 Task: Change the speaker configuration of DirectX audio output to 5.1.
Action: Mouse moved to (107, 13)
Screenshot: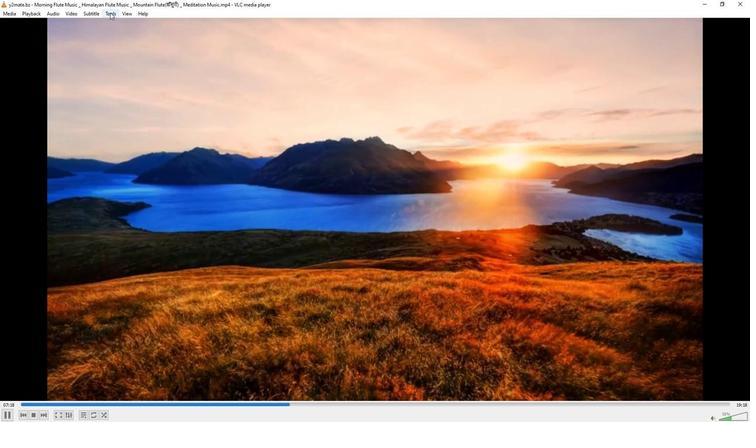 
Action: Mouse pressed left at (107, 13)
Screenshot: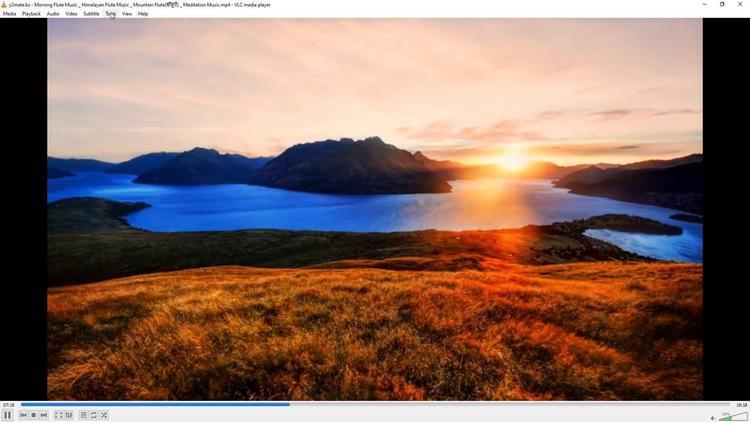 
Action: Mouse moved to (111, 106)
Screenshot: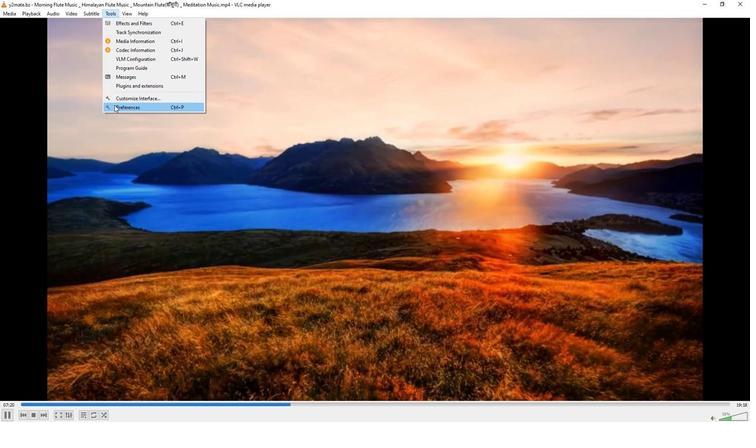 
Action: Mouse pressed left at (111, 106)
Screenshot: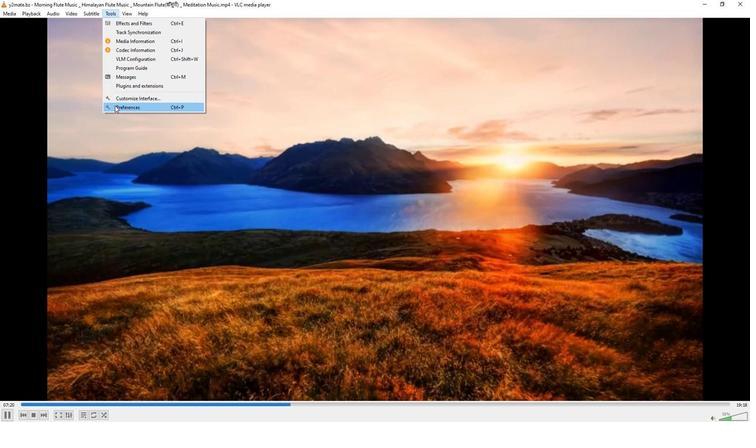 
Action: Mouse moved to (244, 345)
Screenshot: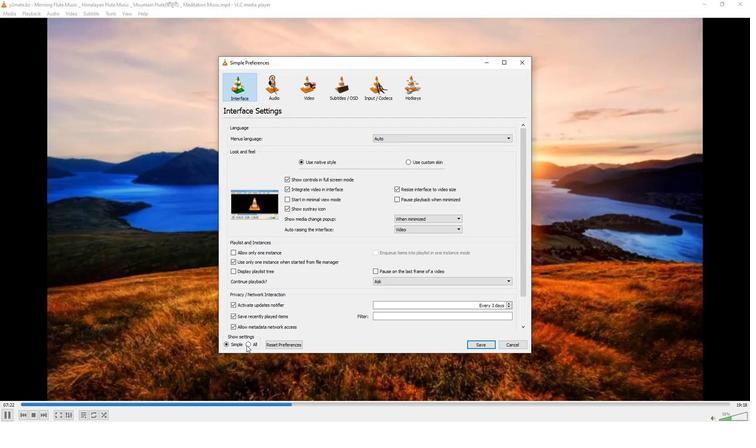 
Action: Mouse pressed left at (244, 345)
Screenshot: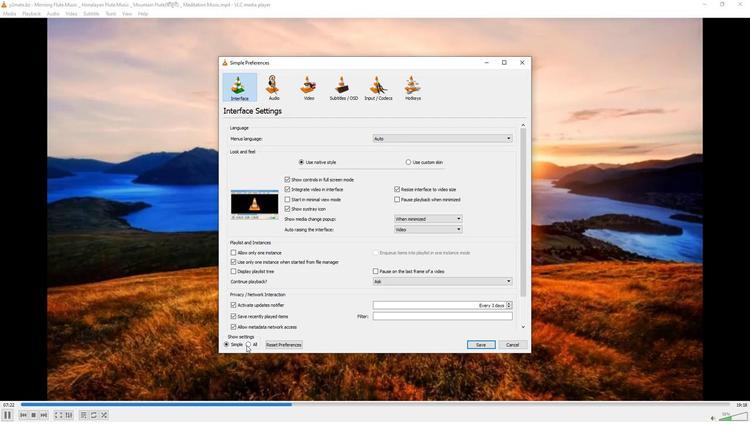 
Action: Mouse moved to (236, 179)
Screenshot: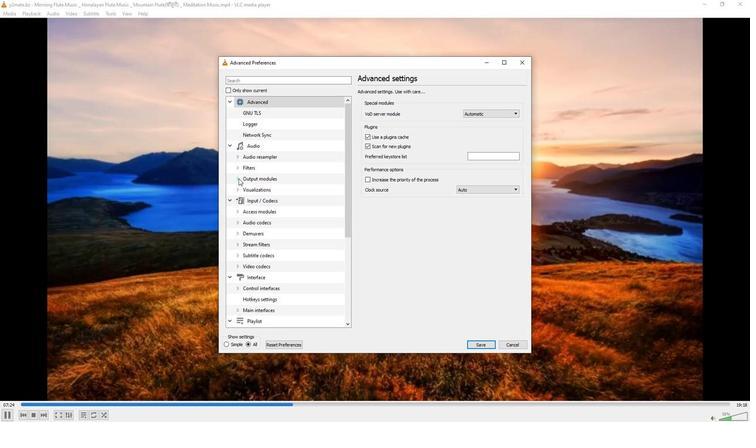 
Action: Mouse pressed left at (236, 179)
Screenshot: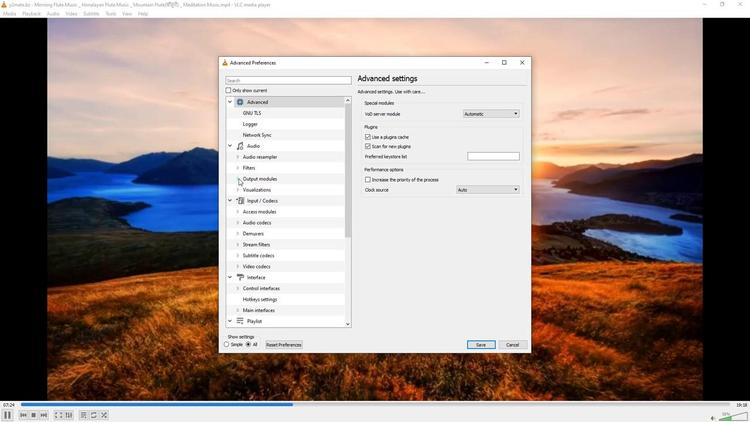 
Action: Mouse moved to (253, 189)
Screenshot: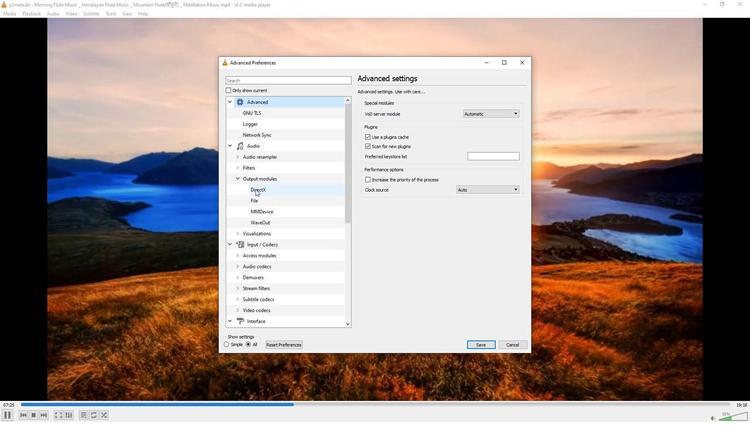 
Action: Mouse pressed left at (253, 189)
Screenshot: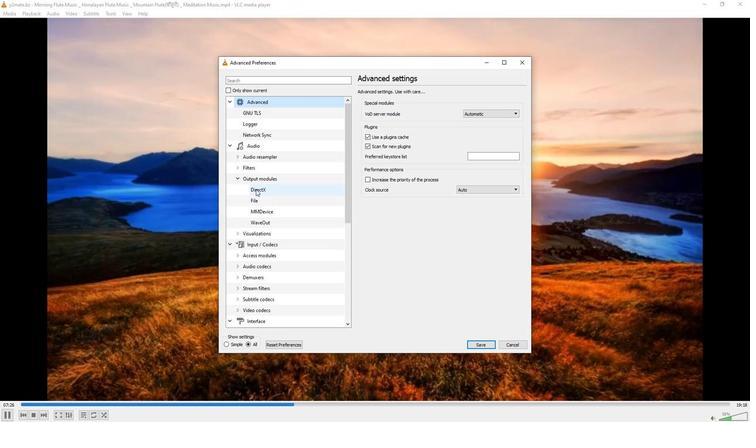 
Action: Mouse moved to (520, 124)
Screenshot: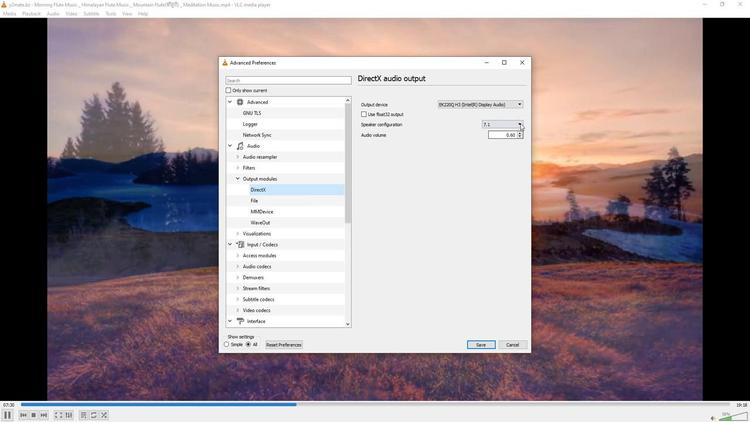 
Action: Mouse pressed left at (520, 124)
Screenshot: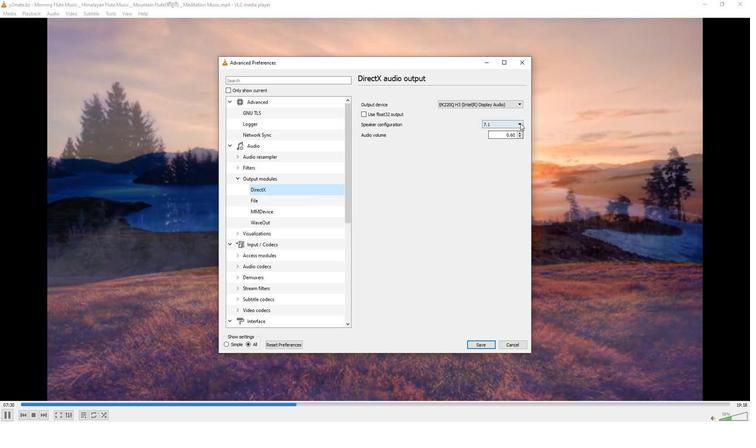 
Action: Mouse moved to (493, 151)
Screenshot: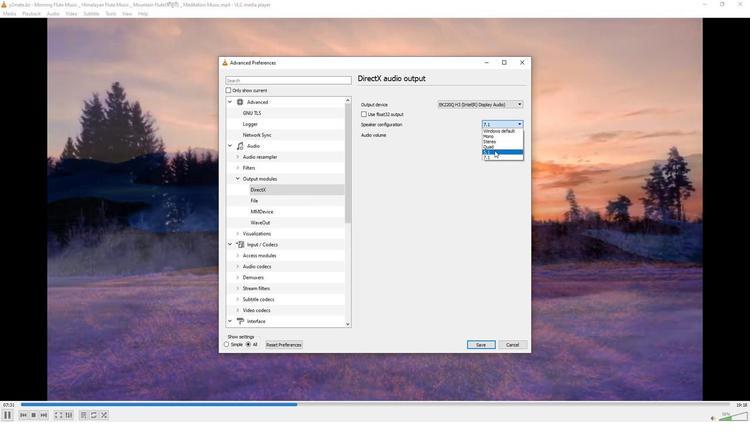 
Action: Mouse pressed left at (493, 151)
Screenshot: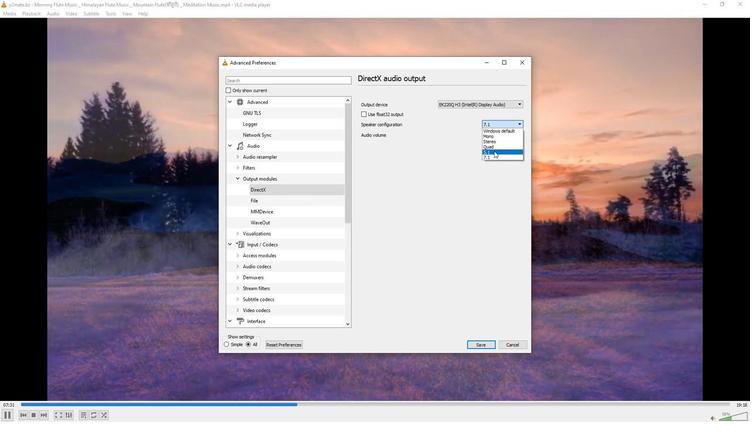 
Action: Mouse moved to (484, 162)
Screenshot: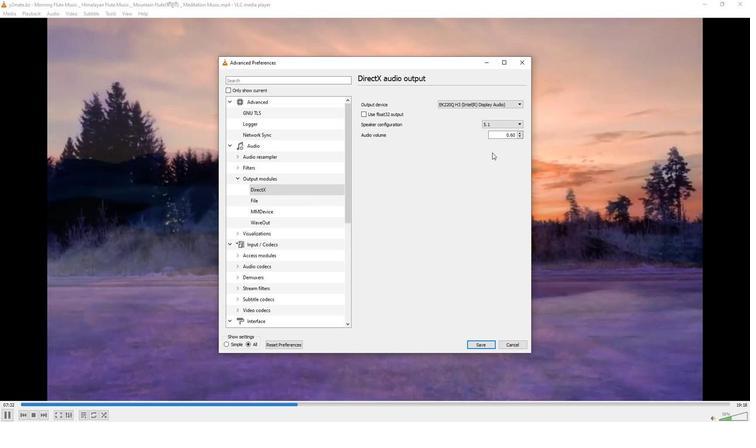 
